 Task: Check the data of "Total widget callback calls".
Action: Mouse moved to (19, 235)
Screenshot: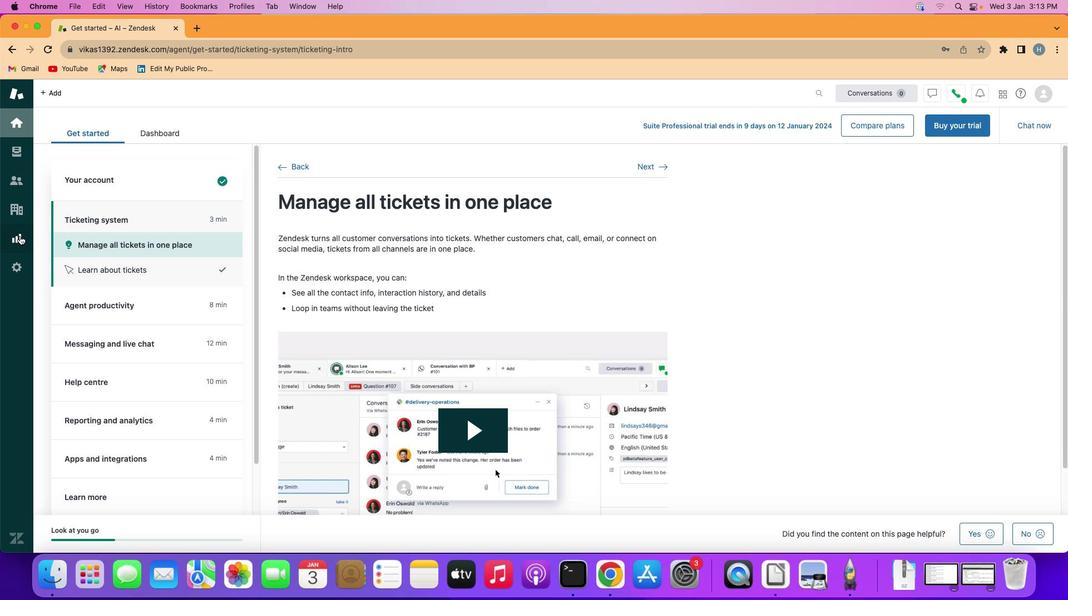
Action: Mouse pressed left at (19, 235)
Screenshot: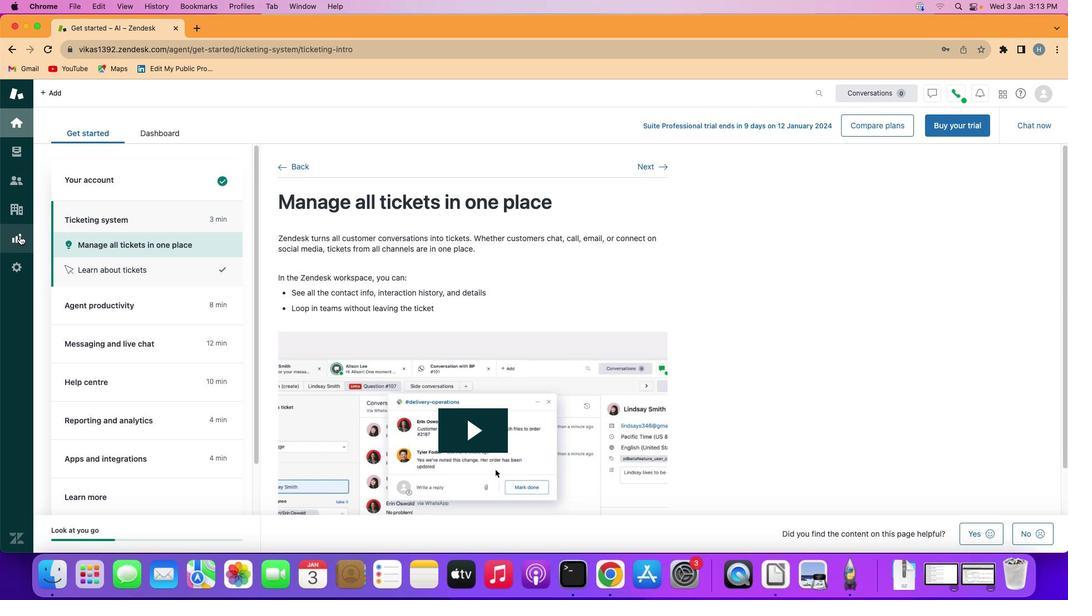 
Action: Mouse moved to (270, 153)
Screenshot: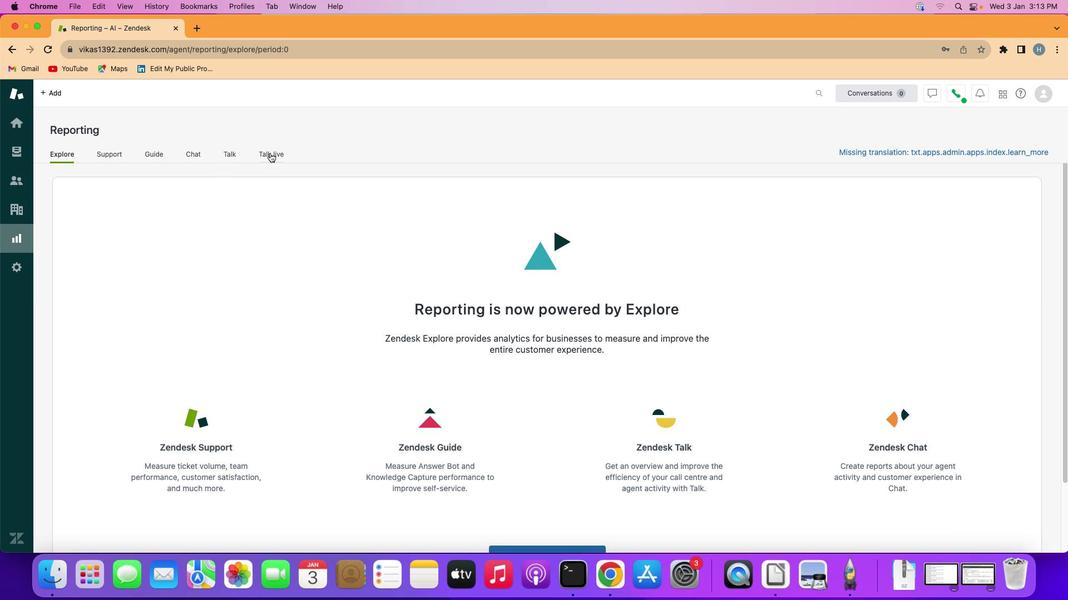 
Action: Mouse pressed left at (270, 153)
Screenshot: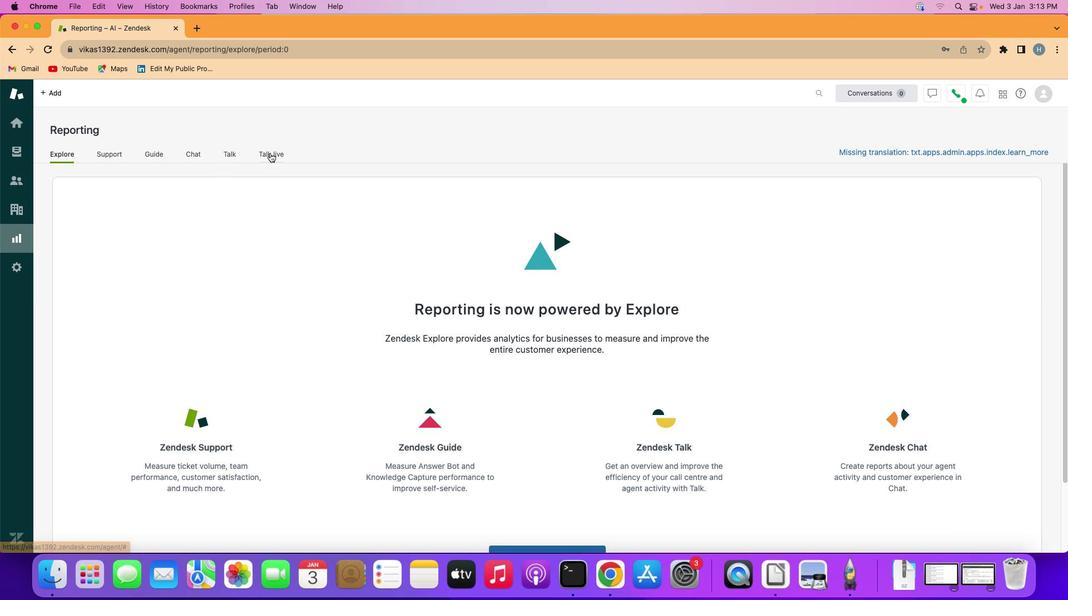 
Action: Mouse moved to (173, 364)
Screenshot: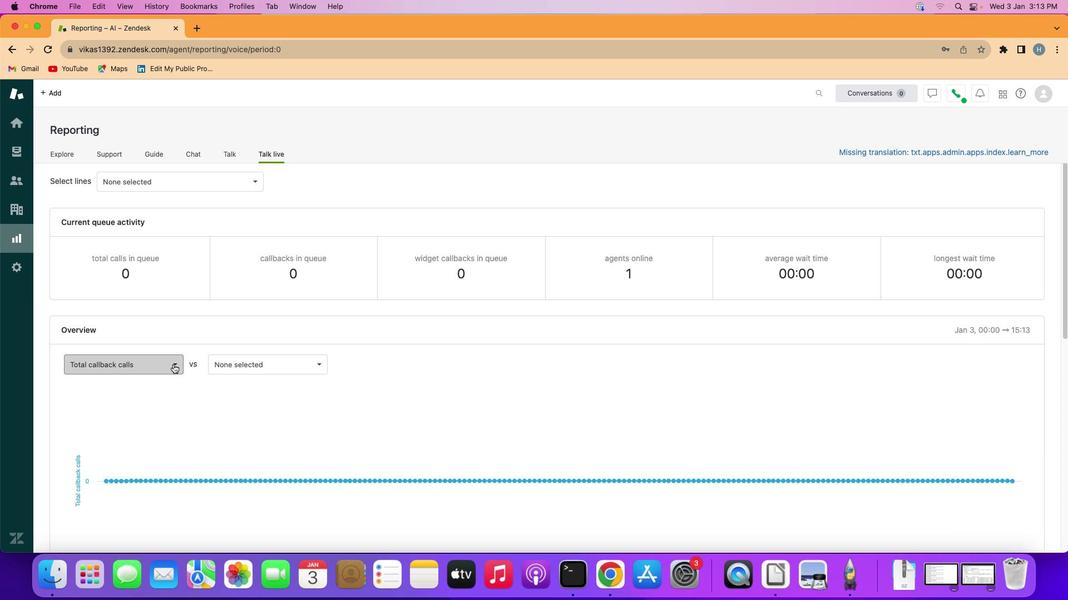 
Action: Mouse pressed left at (173, 364)
Screenshot: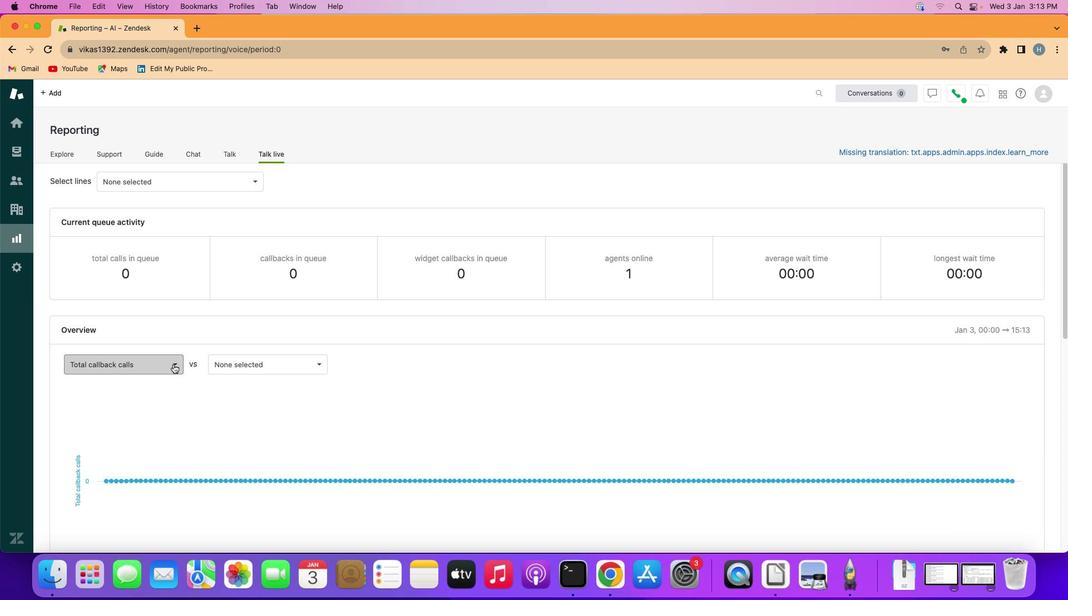 
Action: Mouse moved to (172, 467)
Screenshot: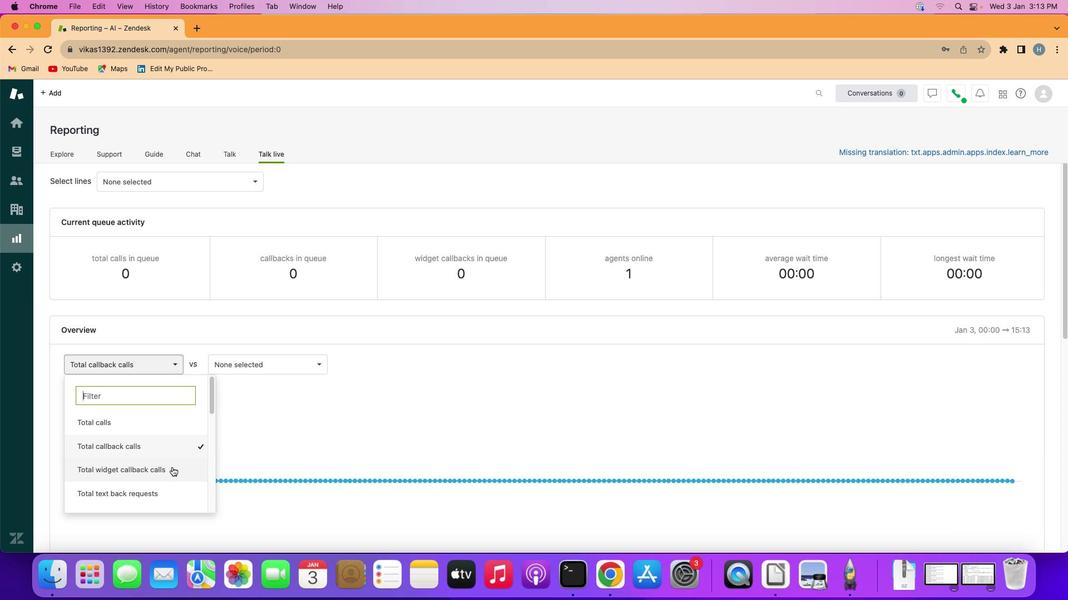 
Action: Mouse pressed left at (172, 467)
Screenshot: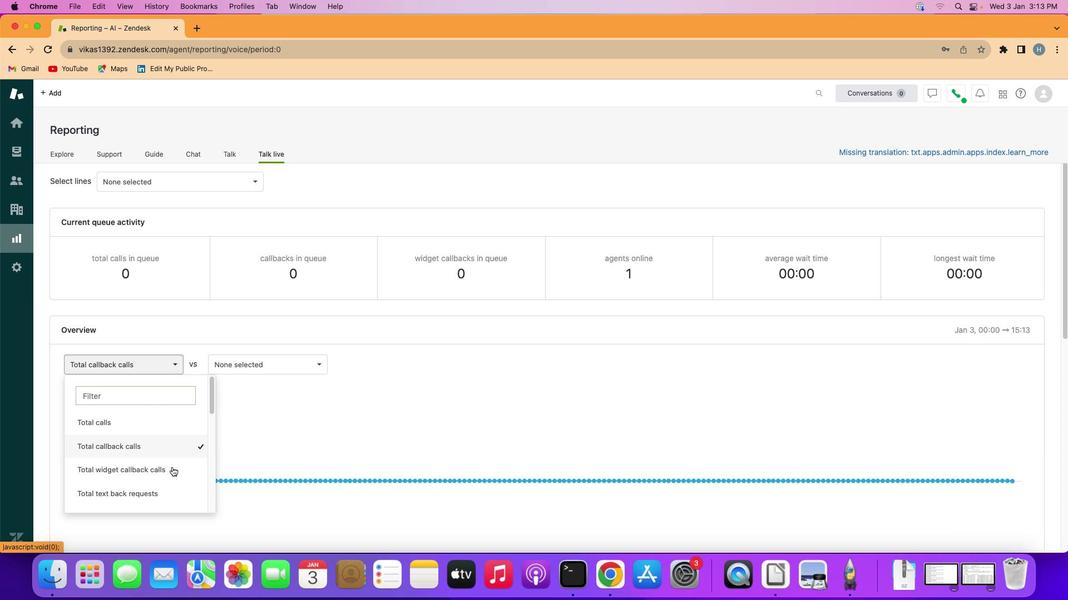 
Action: Mouse moved to (170, 467)
Screenshot: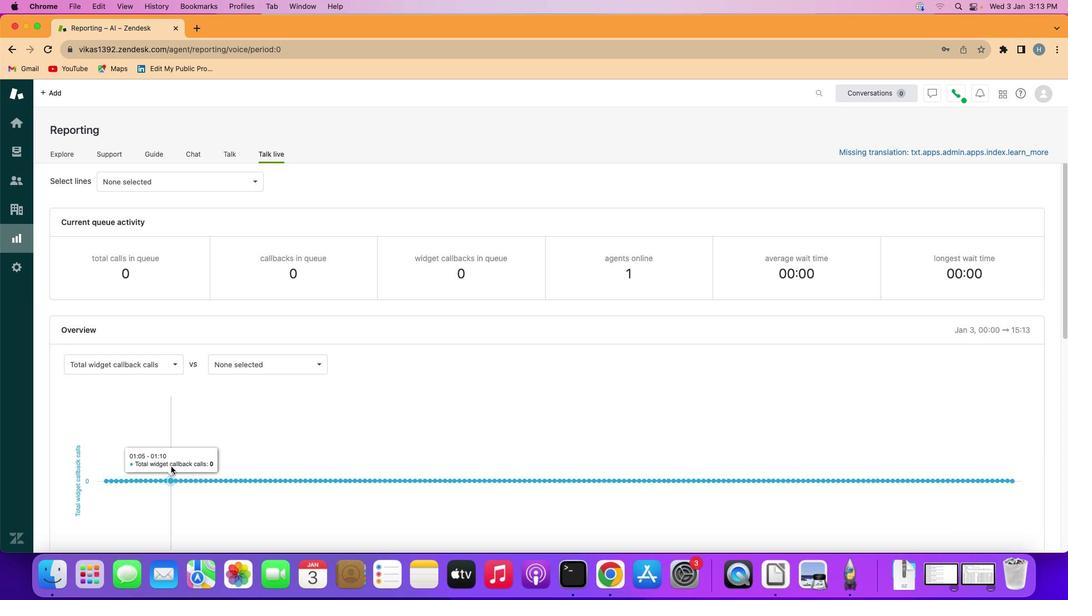 
